 Task: Search for "how to merge cells" help.
Action: Mouse moved to (304, 106)
Screenshot: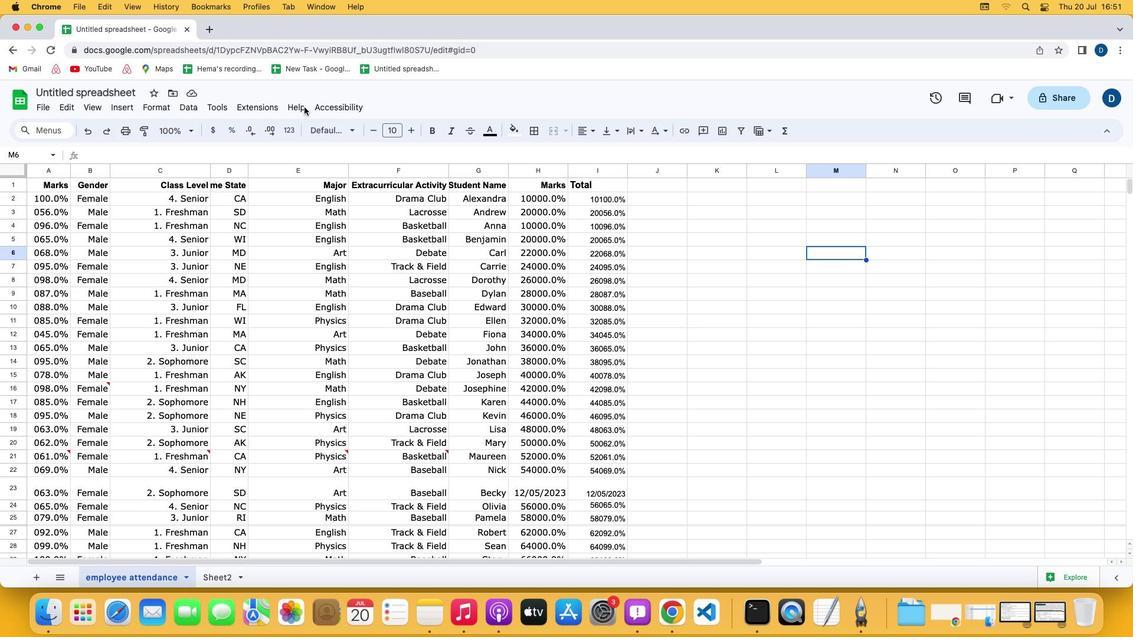 
Action: Mouse pressed left at (304, 106)
Screenshot: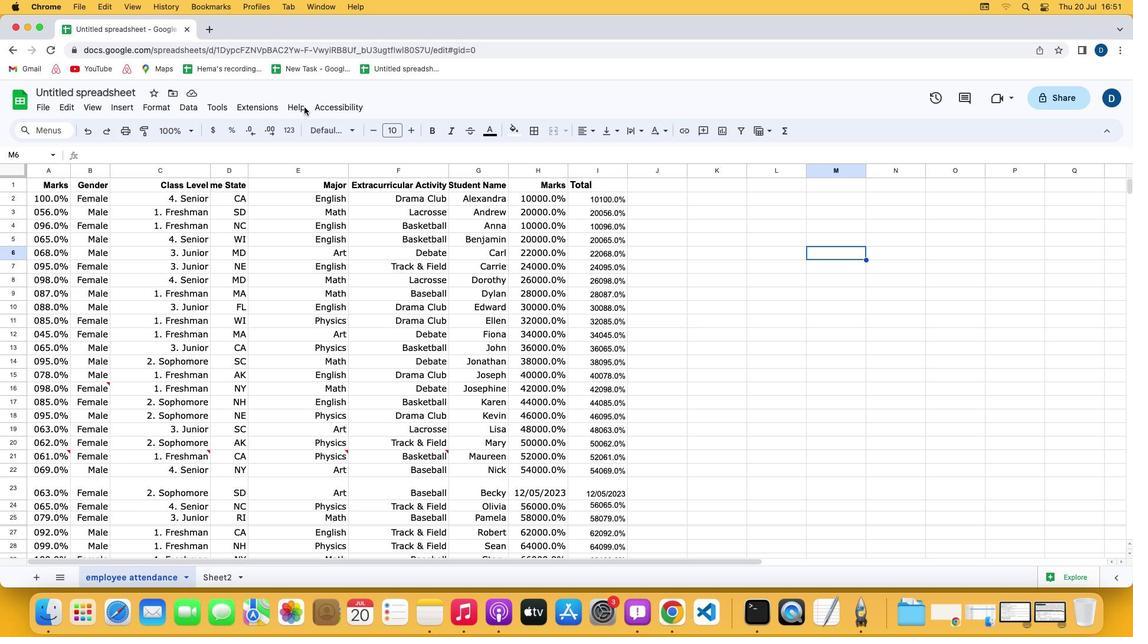 
Action: Mouse moved to (301, 107)
Screenshot: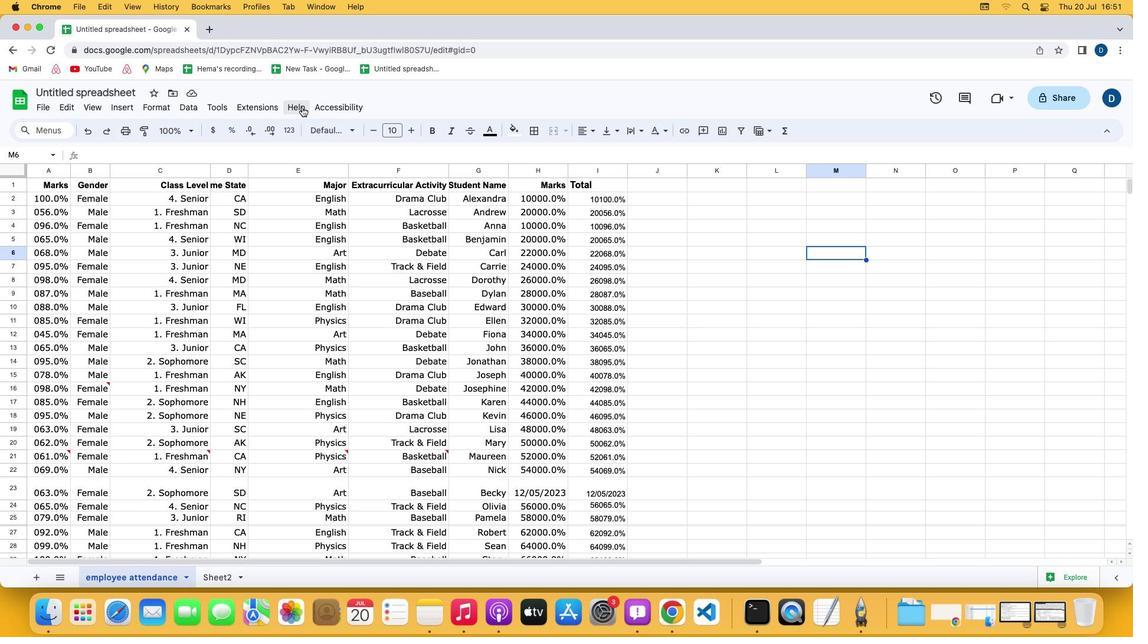 
Action: Mouse pressed left at (301, 107)
Screenshot: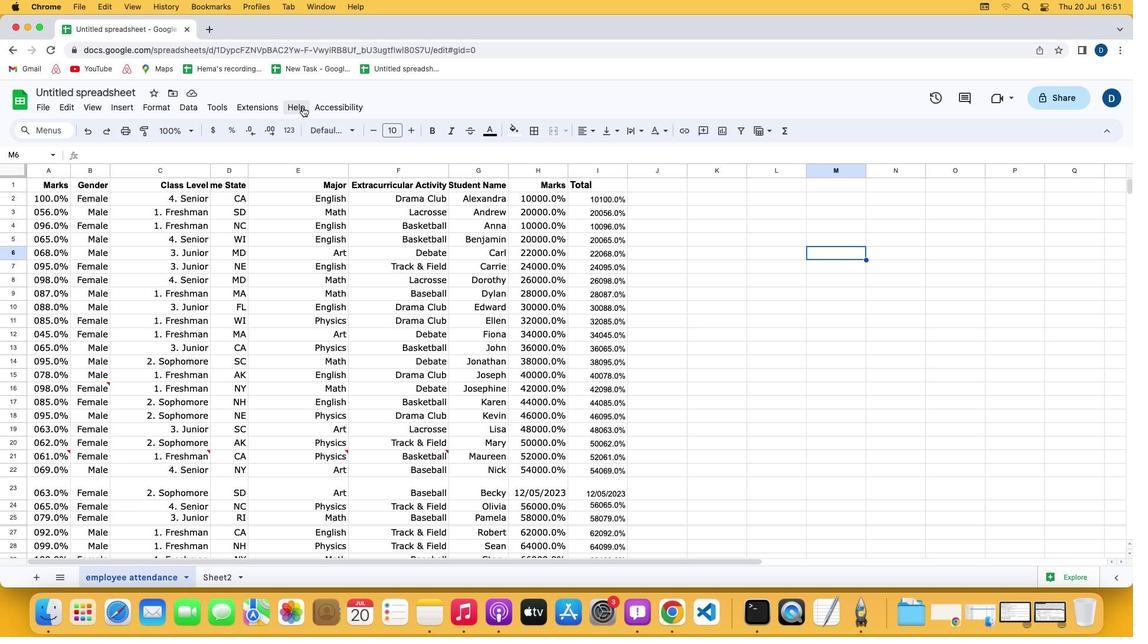 
Action: Mouse moved to (317, 158)
Screenshot: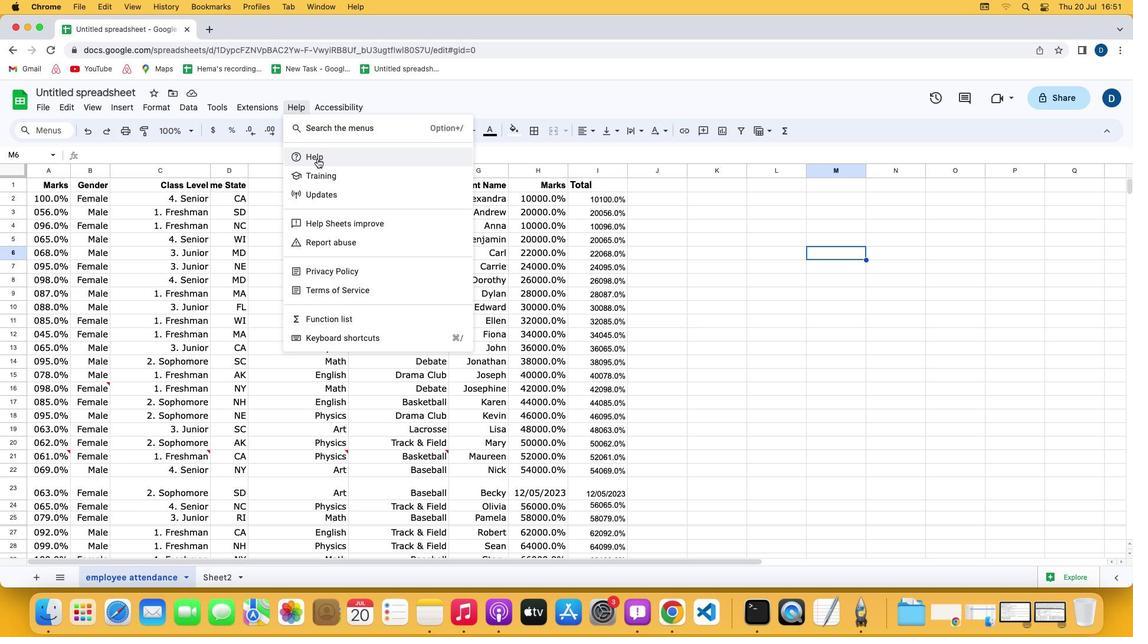 
Action: Mouse pressed left at (317, 158)
Screenshot: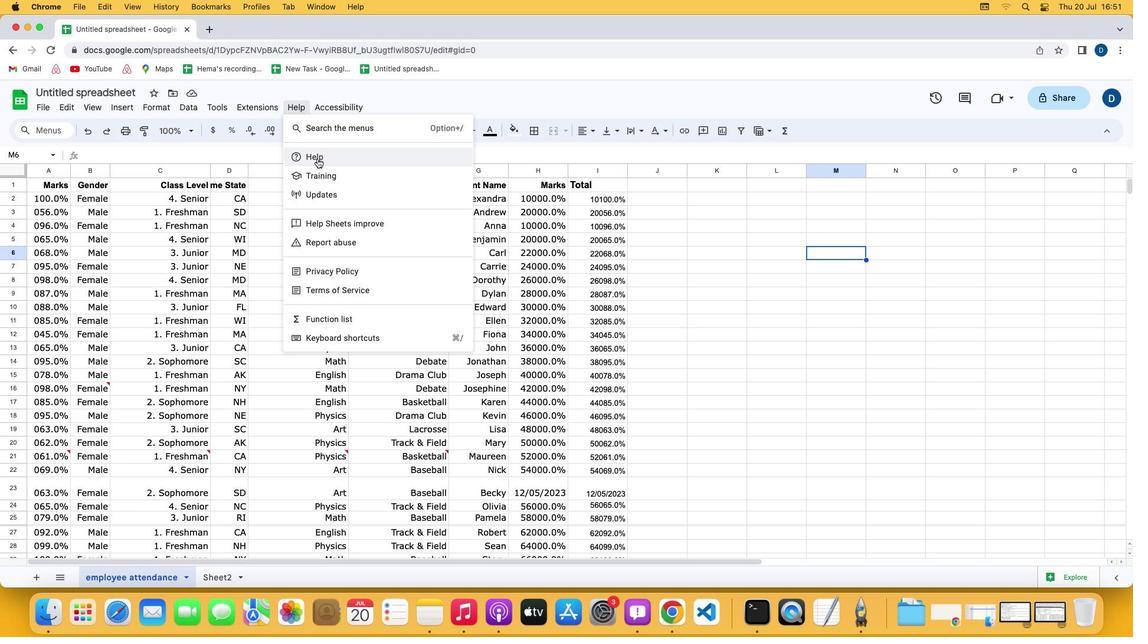 
Action: Mouse moved to (455, 356)
Screenshot: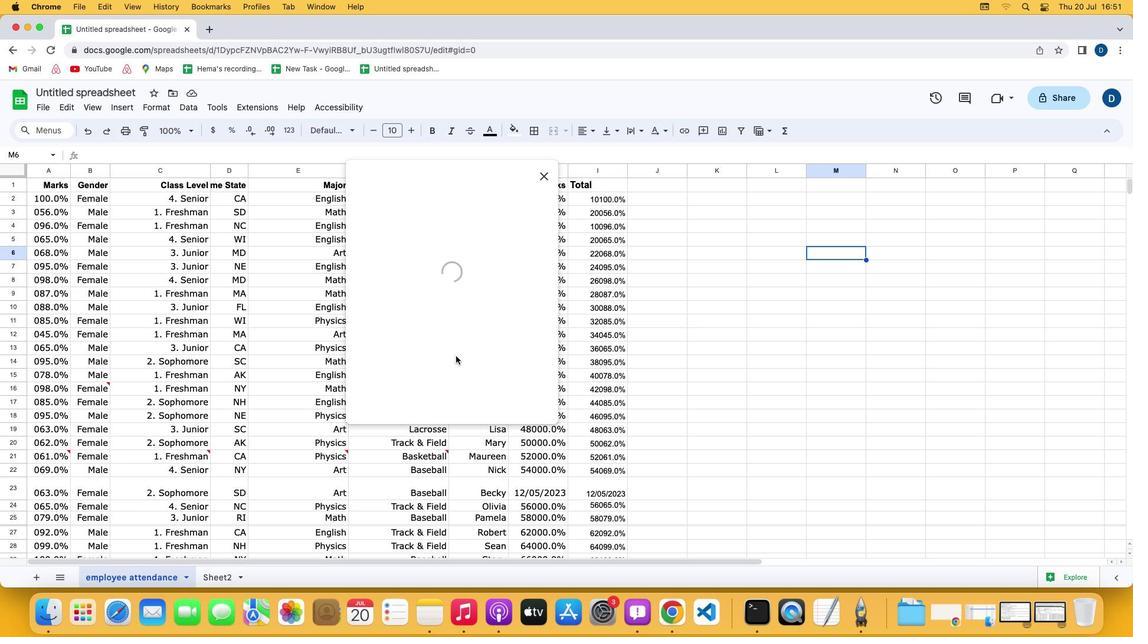 
Action: Mouse scrolled (455, 356) with delta (0, 0)
Screenshot: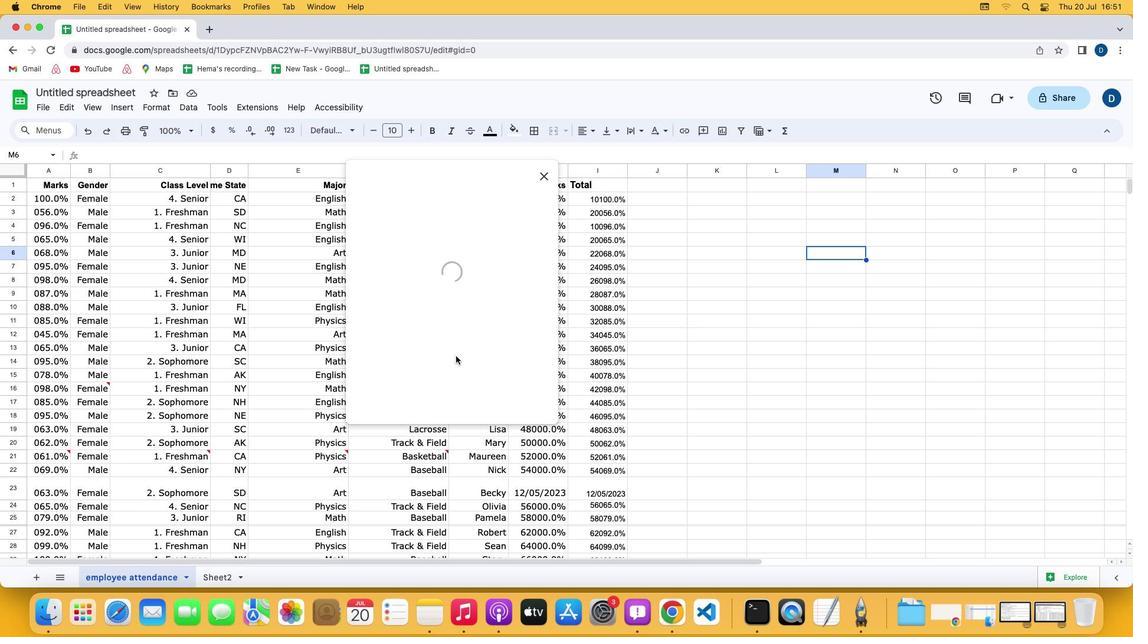 
Action: Mouse scrolled (455, 356) with delta (0, 0)
Screenshot: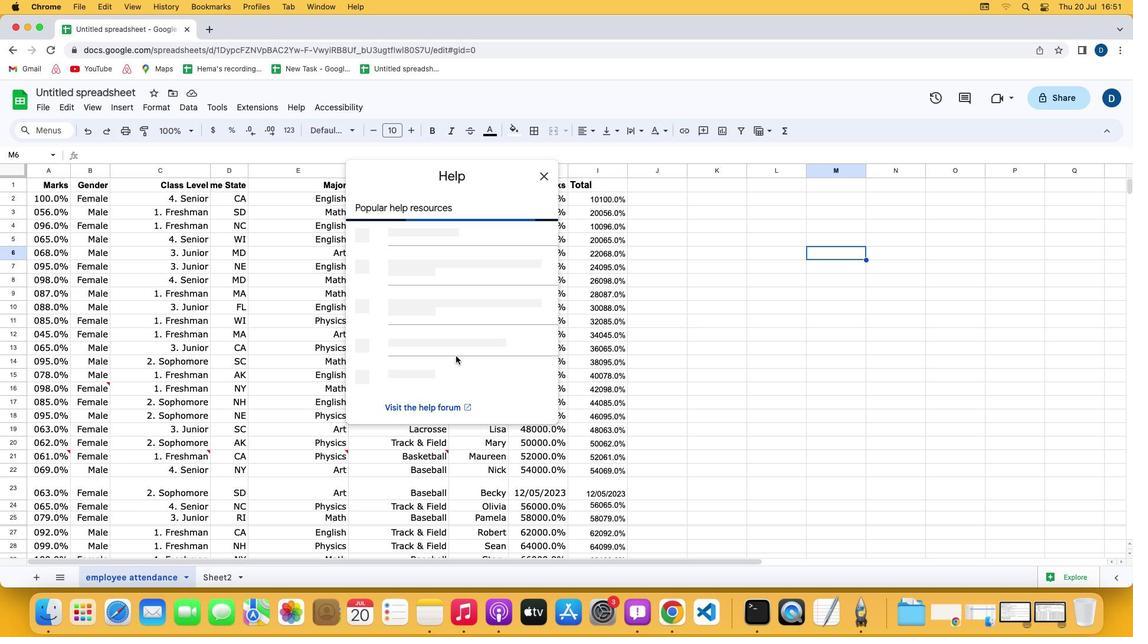 
Action: Mouse scrolled (455, 356) with delta (0, 0)
Screenshot: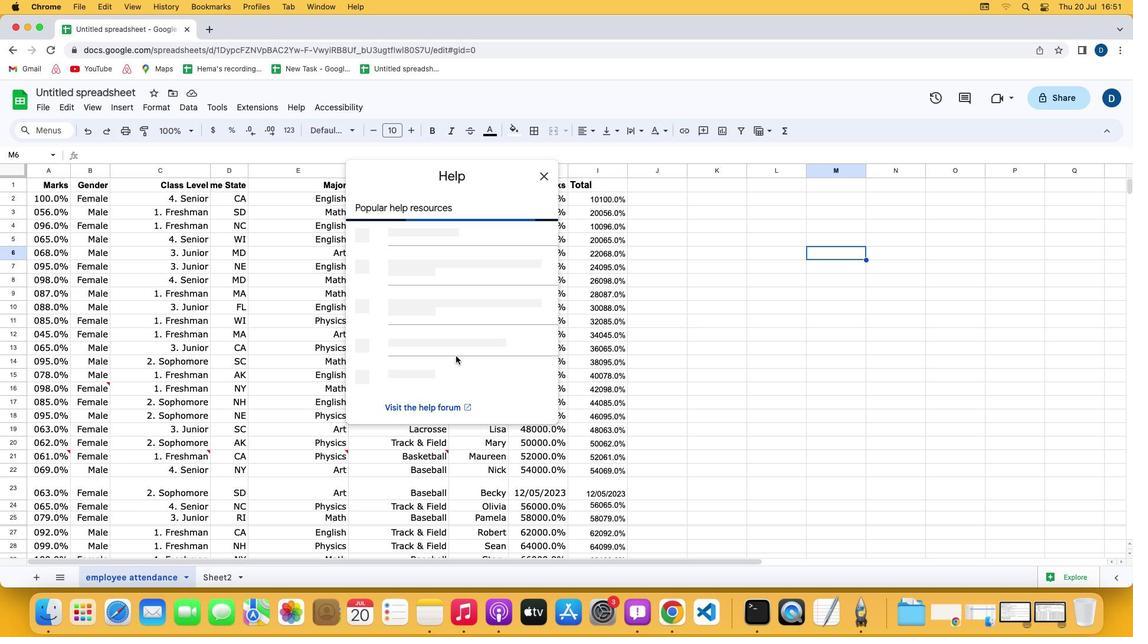 
Action: Mouse scrolled (455, 356) with delta (0, -1)
Screenshot: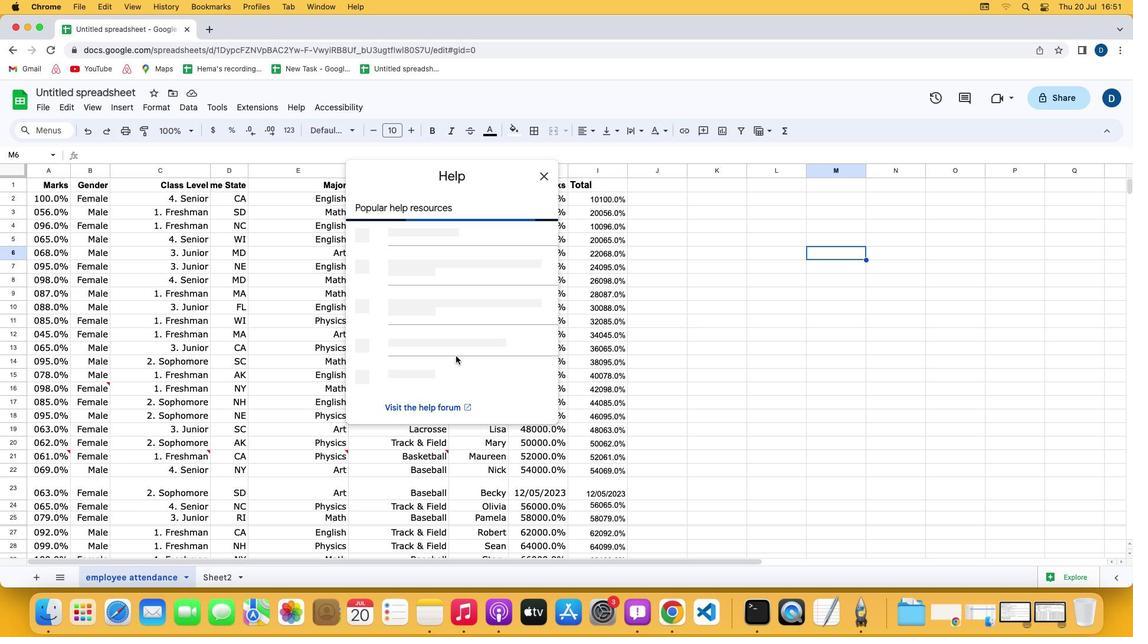 
Action: Mouse scrolled (455, 356) with delta (0, 0)
Screenshot: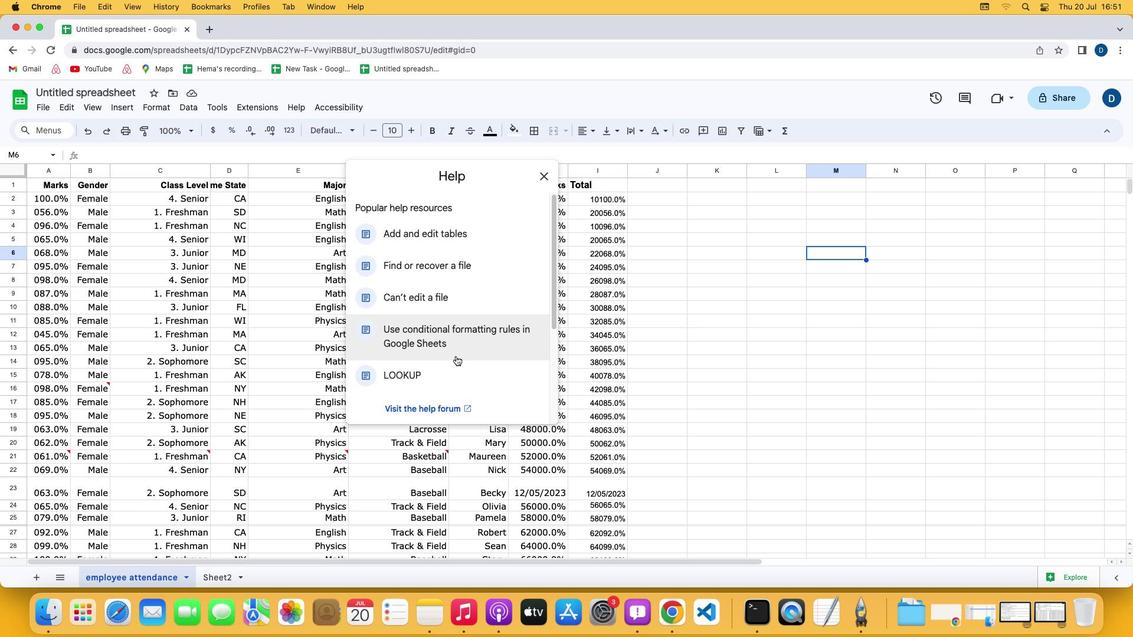 
Action: Mouse scrolled (455, 356) with delta (0, 0)
Screenshot: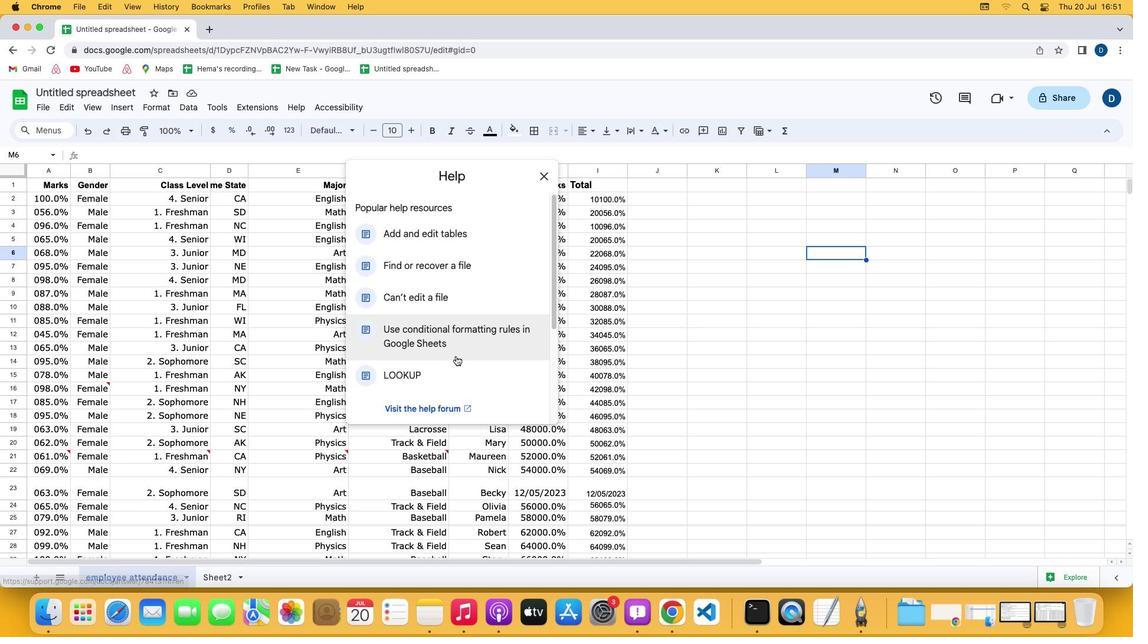 
Action: Mouse scrolled (455, 356) with delta (0, -1)
Screenshot: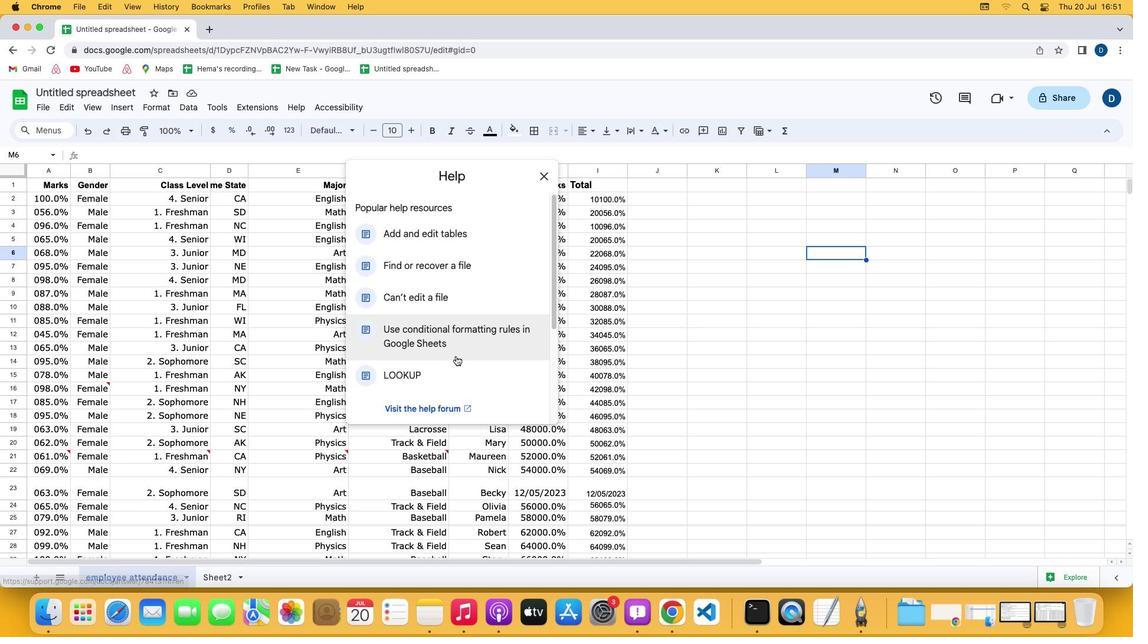 
Action: Mouse scrolled (455, 356) with delta (0, -2)
Screenshot: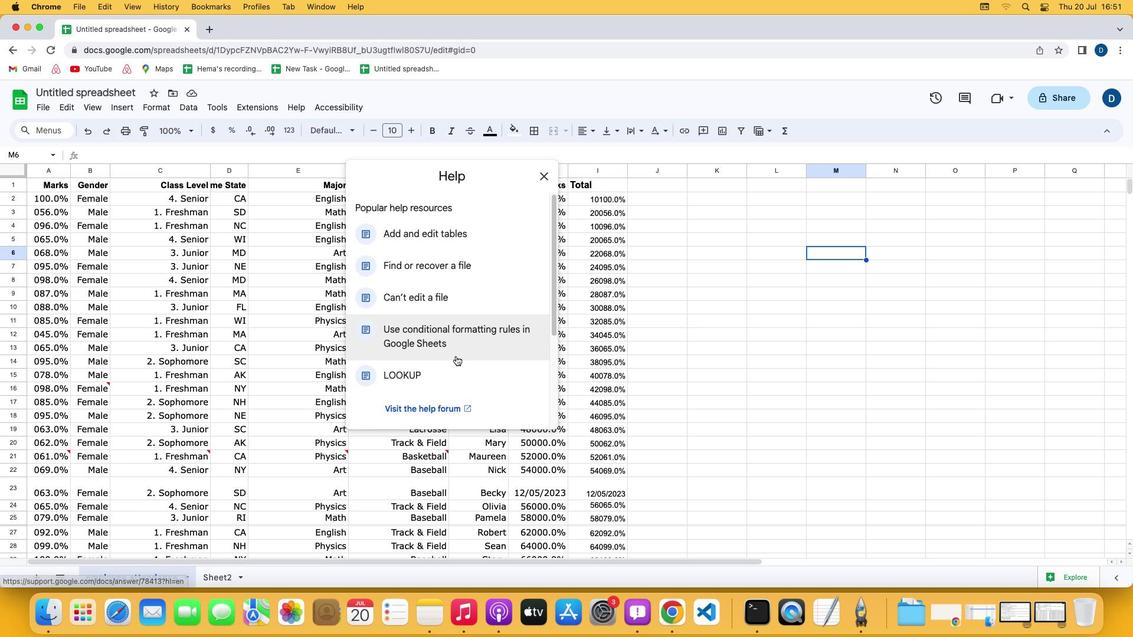 
Action: Mouse moved to (455, 379)
Screenshot: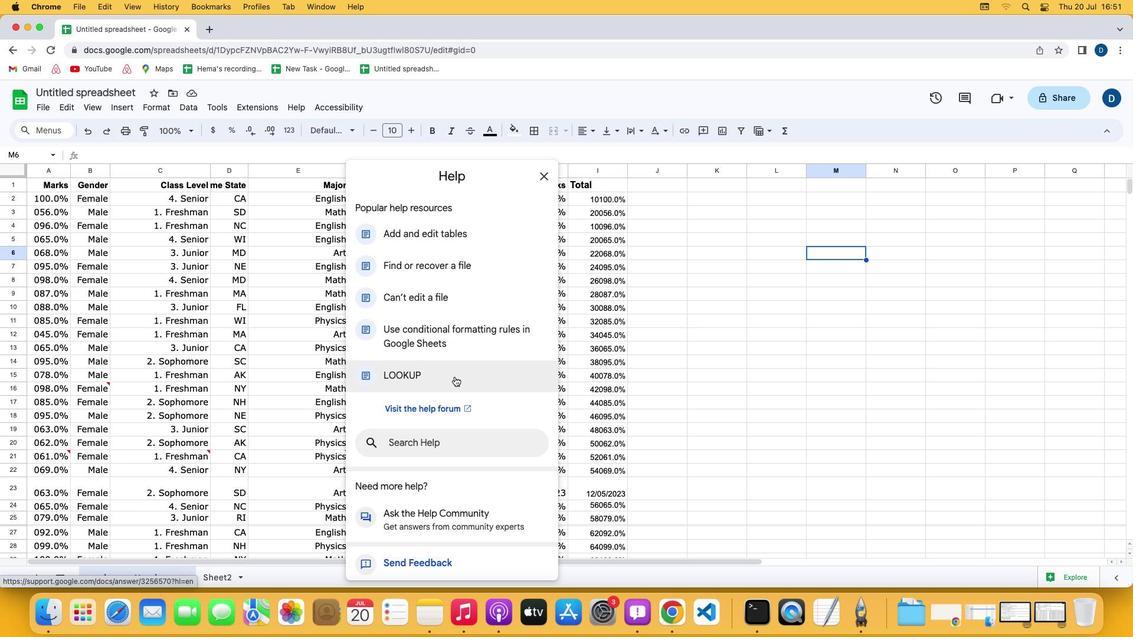 
Action: Mouse scrolled (455, 379) with delta (0, 0)
Screenshot: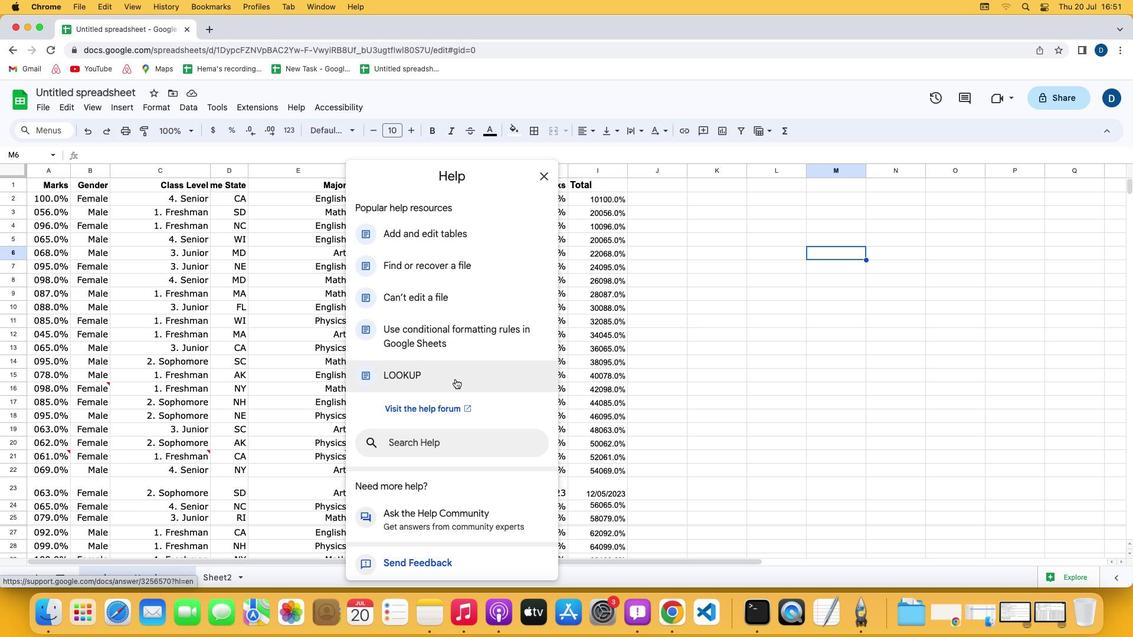 
Action: Mouse moved to (455, 377)
Screenshot: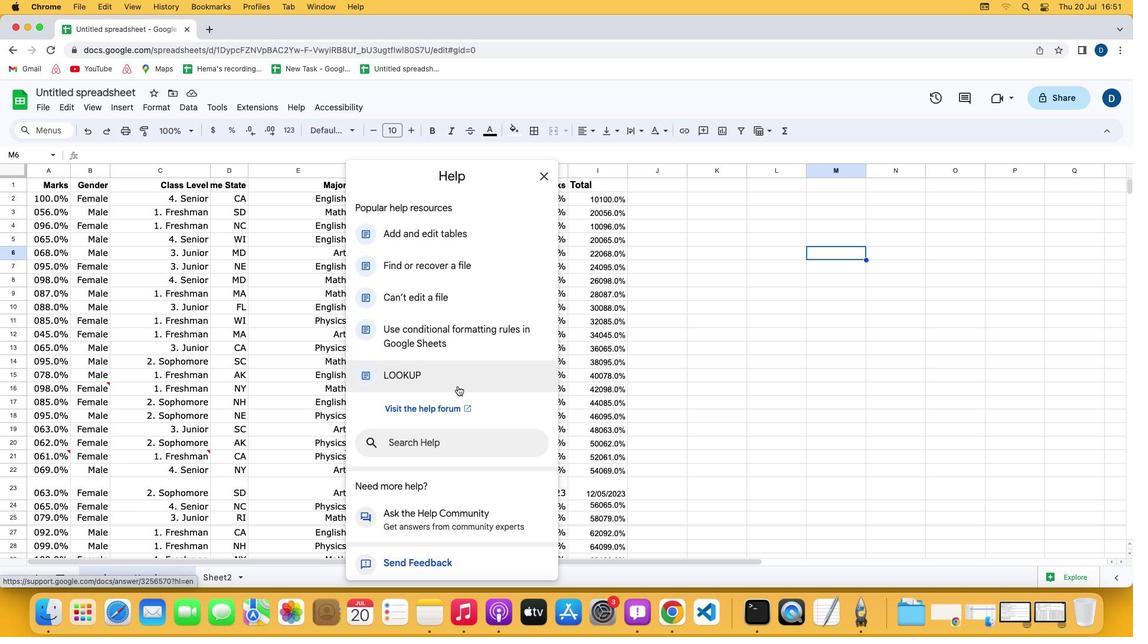 
Action: Mouse scrolled (455, 377) with delta (0, 0)
Screenshot: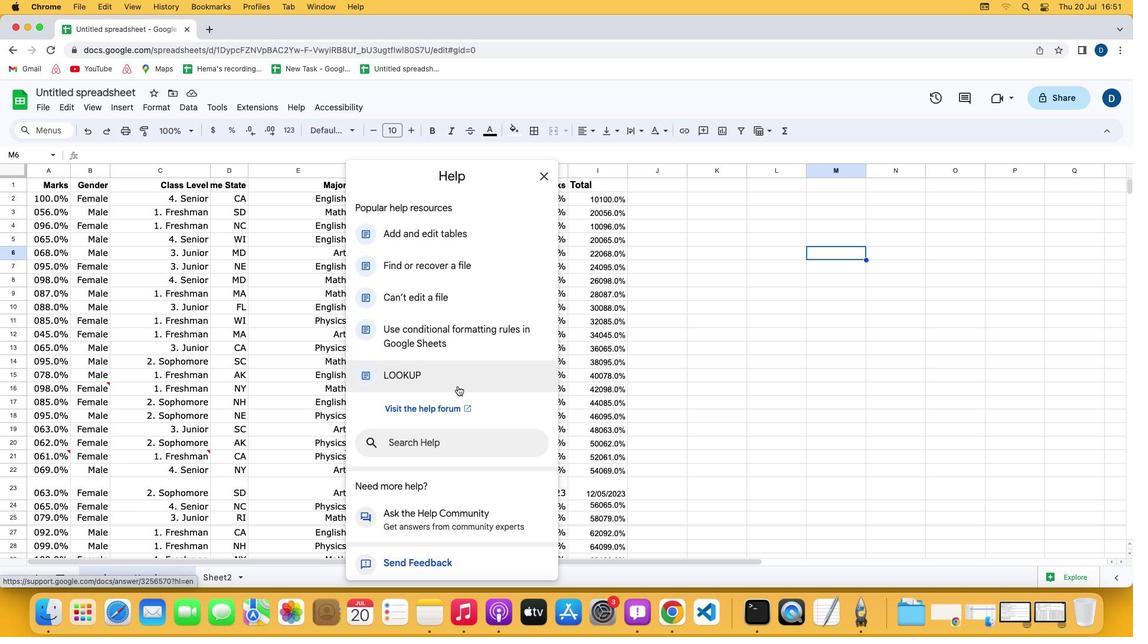 
Action: Mouse moved to (458, 440)
Screenshot: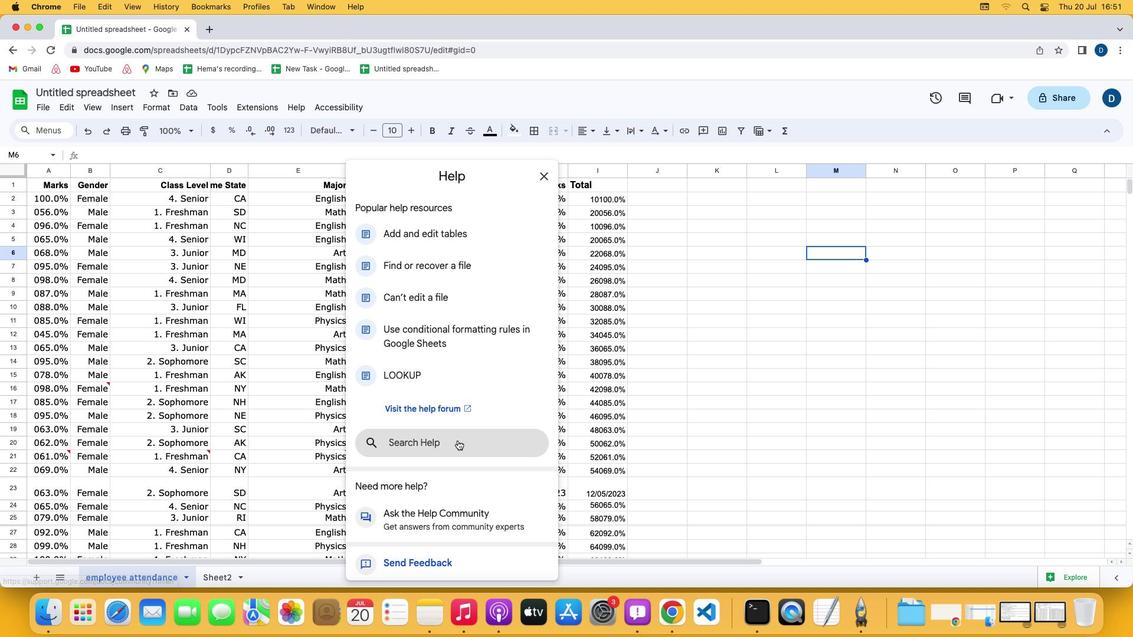 
Action: Mouse pressed left at (458, 440)
Screenshot: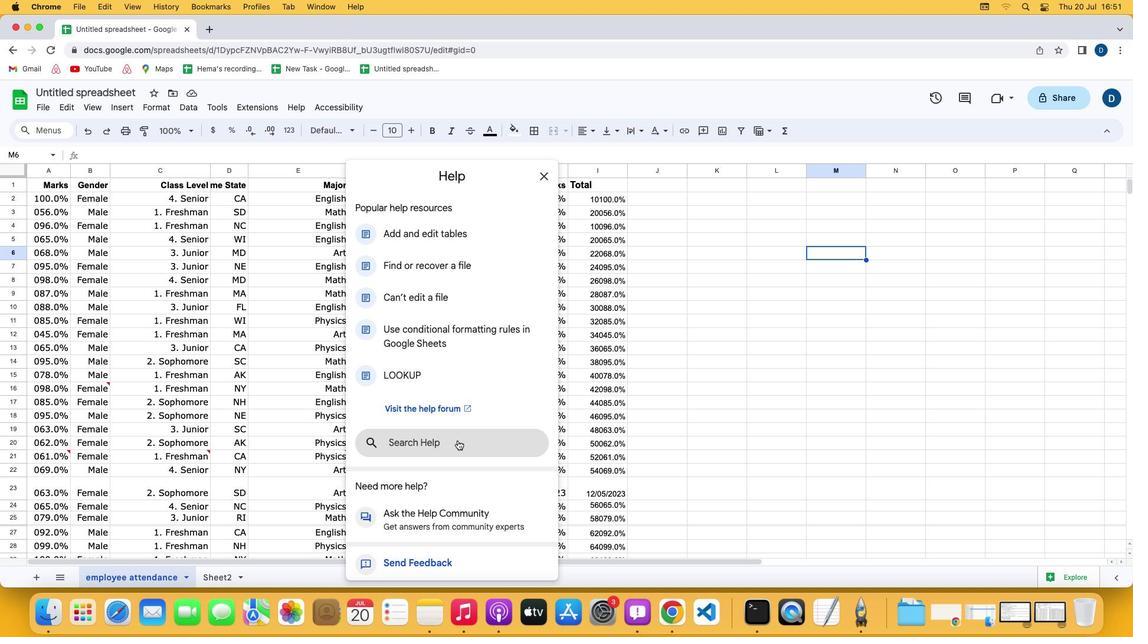 
Action: Mouse moved to (441, 206)
Screenshot: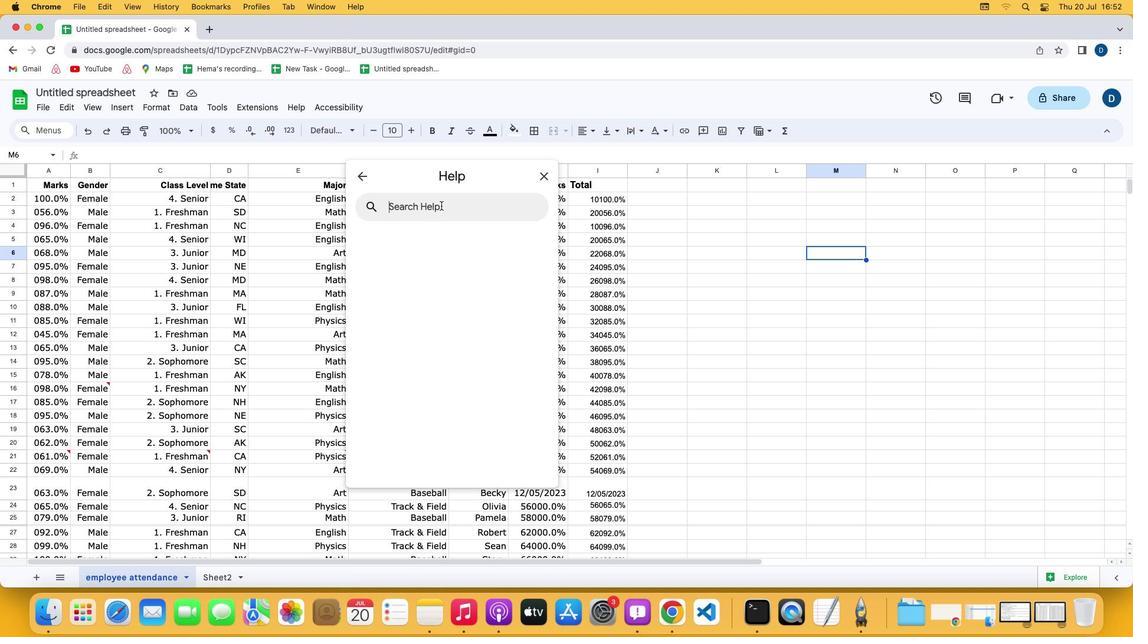 
Action: Mouse pressed left at (441, 206)
Screenshot: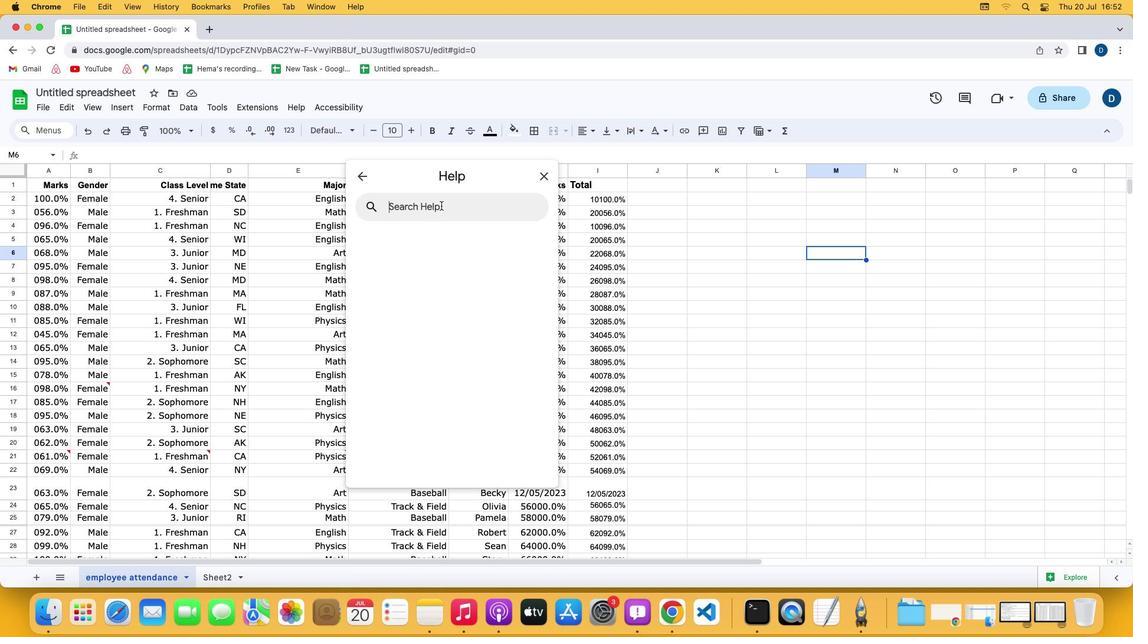 
Action: Mouse moved to (451, 241)
Screenshot: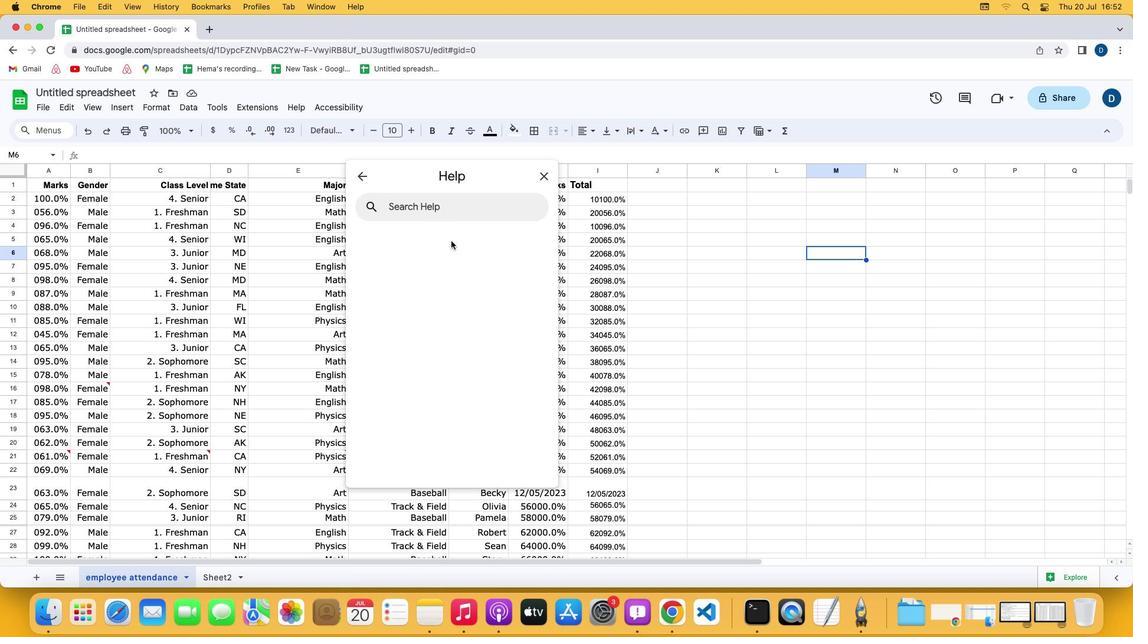 
Action: Key pressed Key.shift'h''o''w'Key.space't''o'Key.space'm''e''r''g''e'Key.space'c''e''l''l'
Screenshot: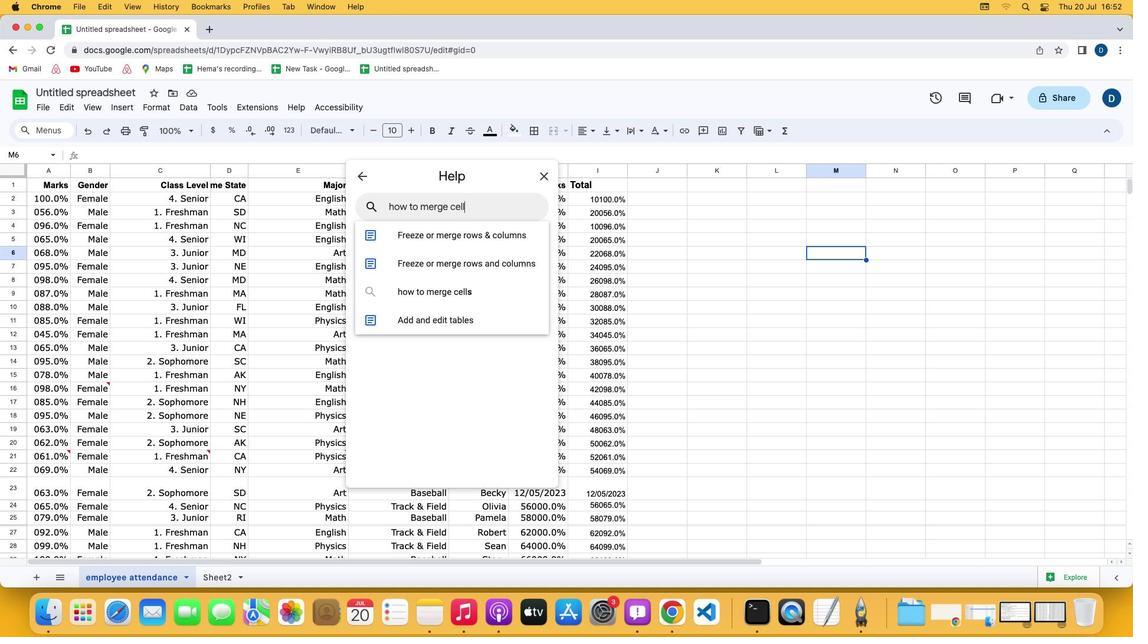 
Action: Mouse moved to (449, 245)
Screenshot: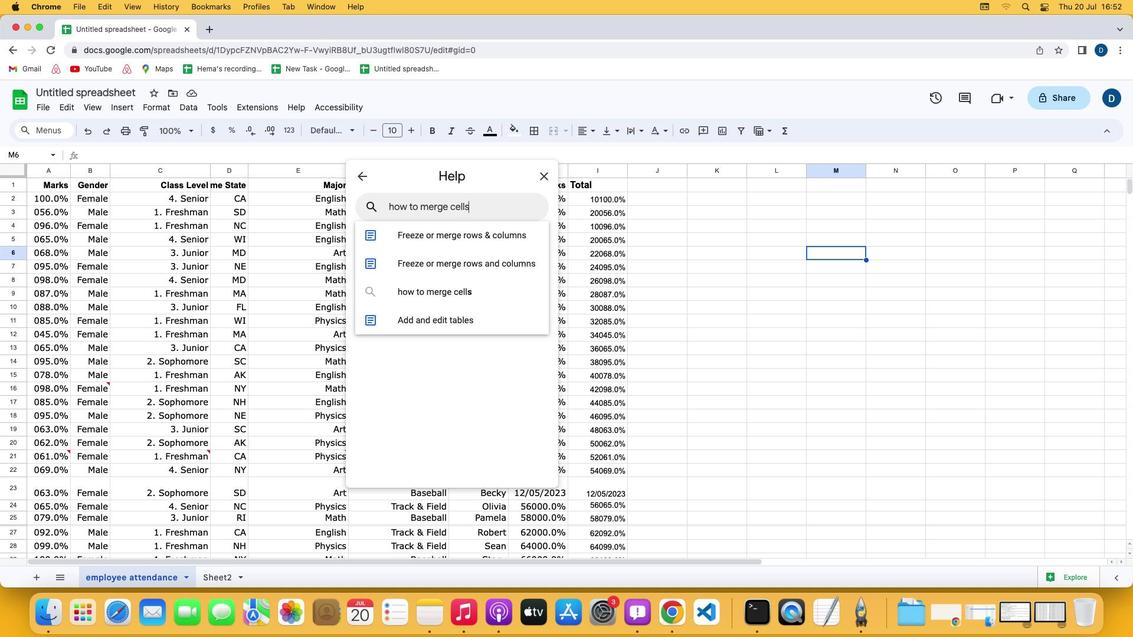 
Action: Key pressed 's'
Screenshot: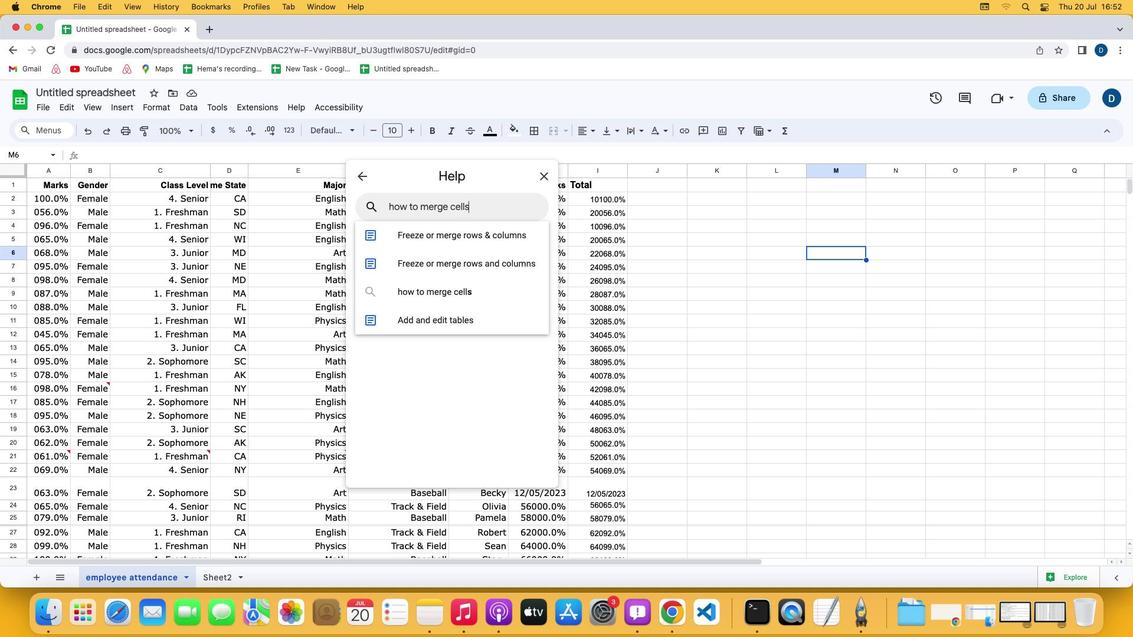 
Action: Mouse moved to (455, 243)
Screenshot: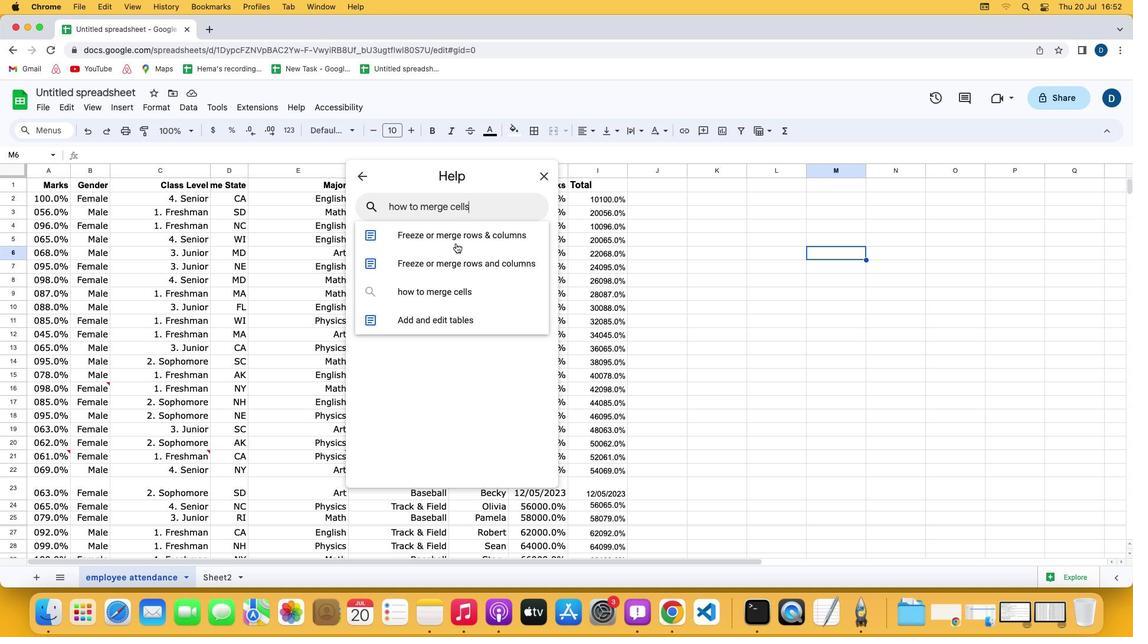 
Action: Key pressed Key.enter
Screenshot: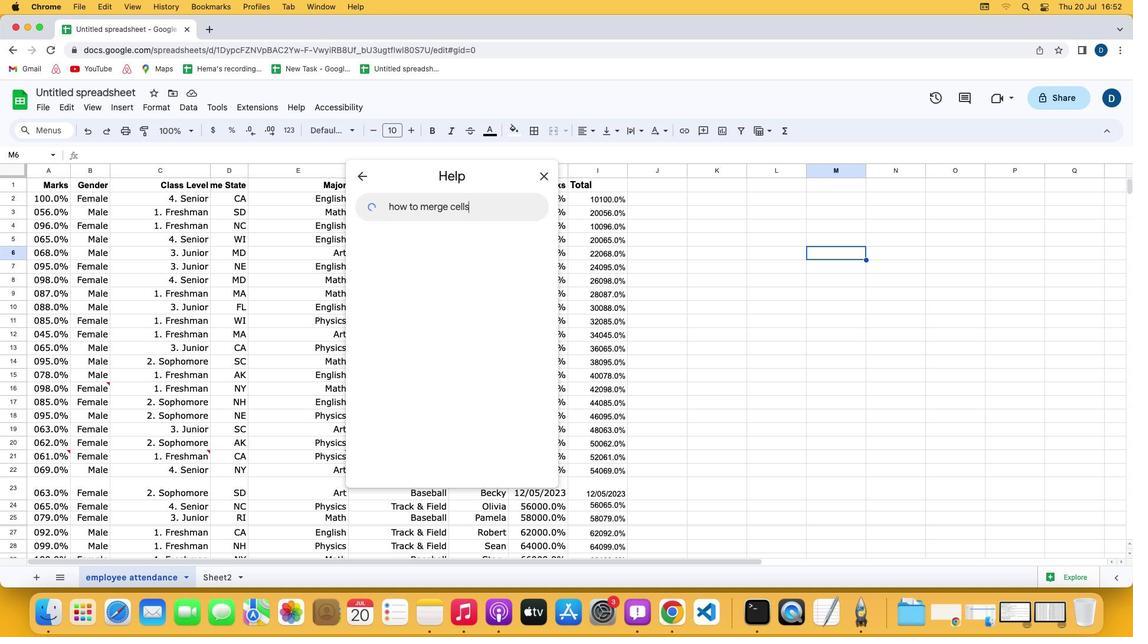 
Action: Mouse moved to (505, 239)
Screenshot: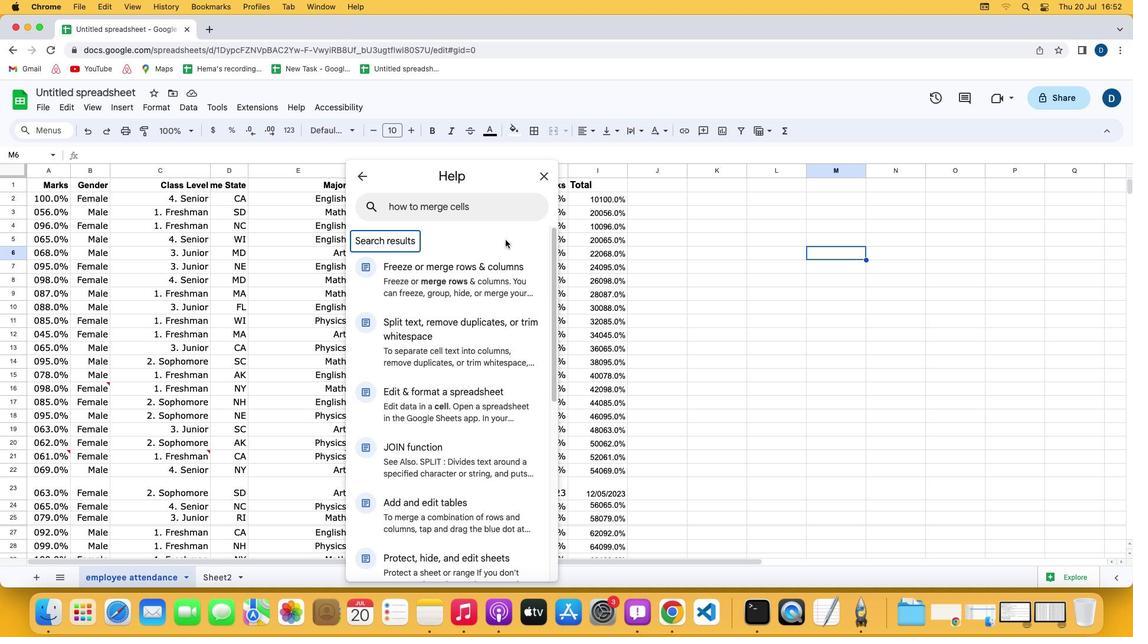 
